 Task: Select "You were a client" as a relationship.
Action: Mouse moved to (870, 91)
Screenshot: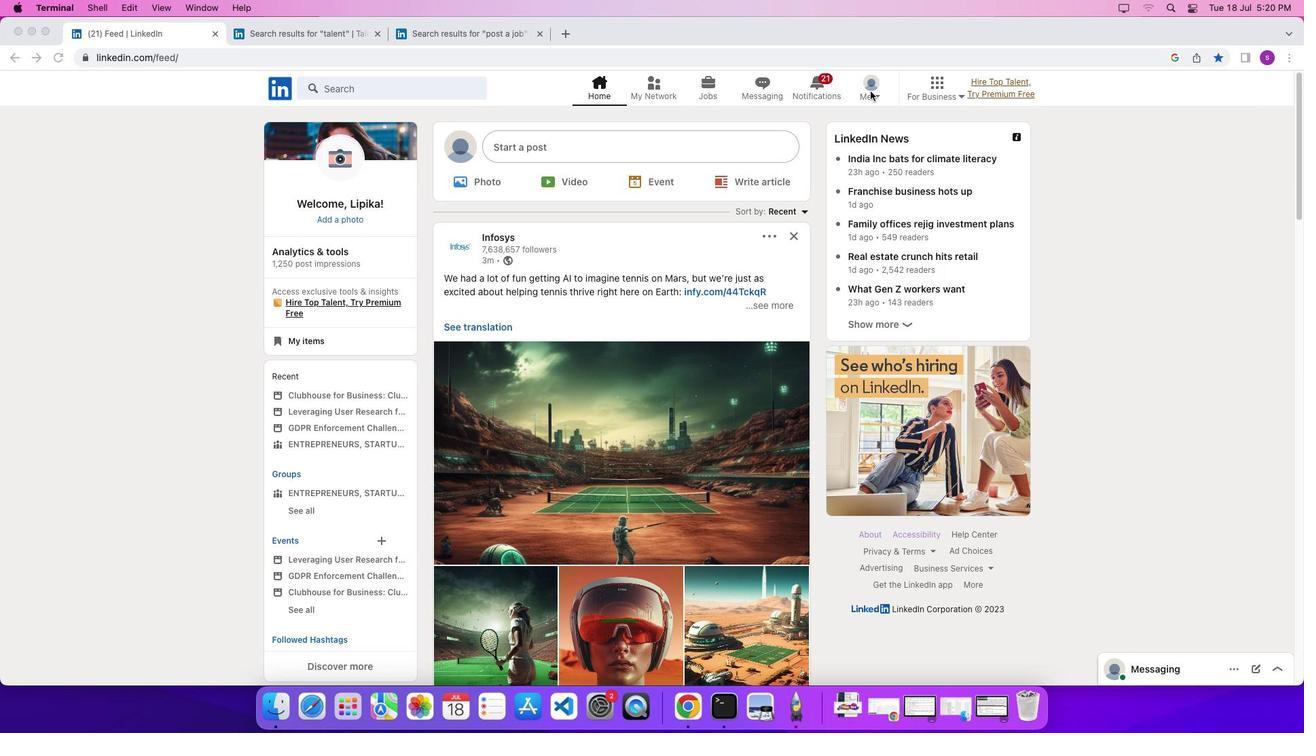 
Action: Mouse pressed left at (870, 91)
Screenshot: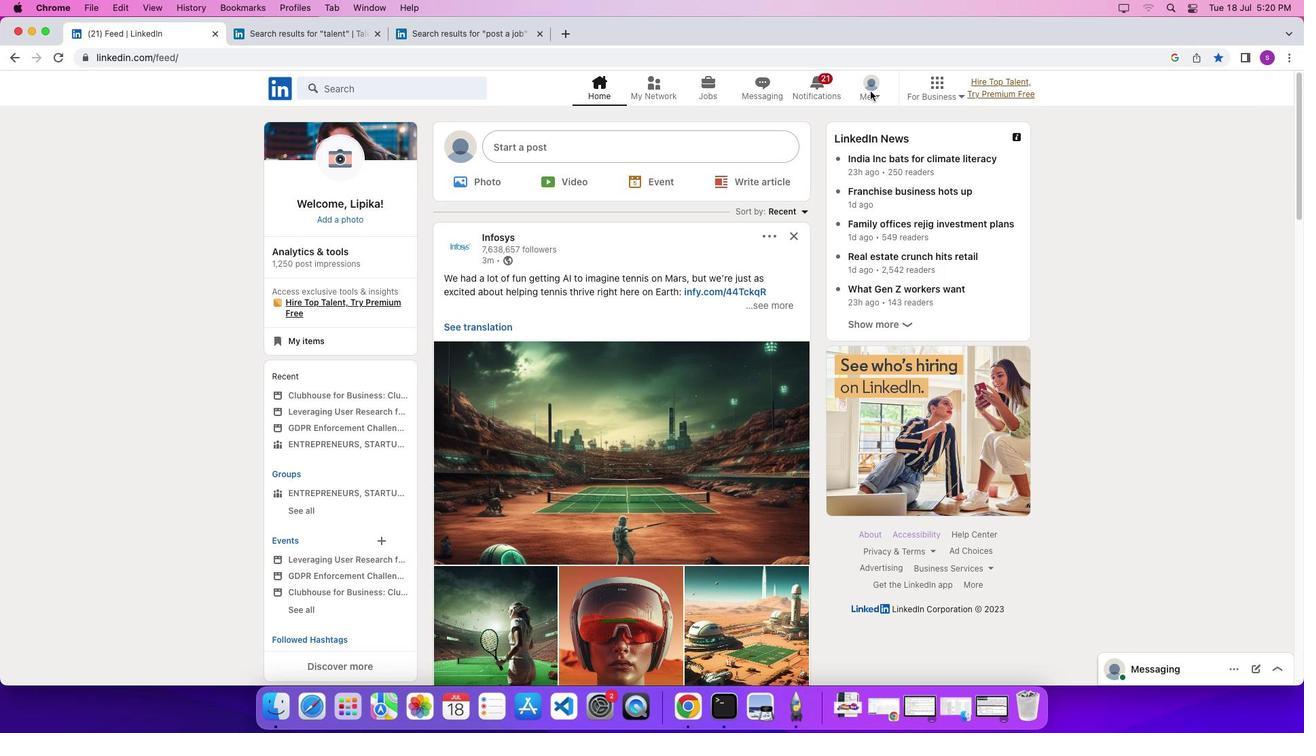 
Action: Mouse moved to (873, 93)
Screenshot: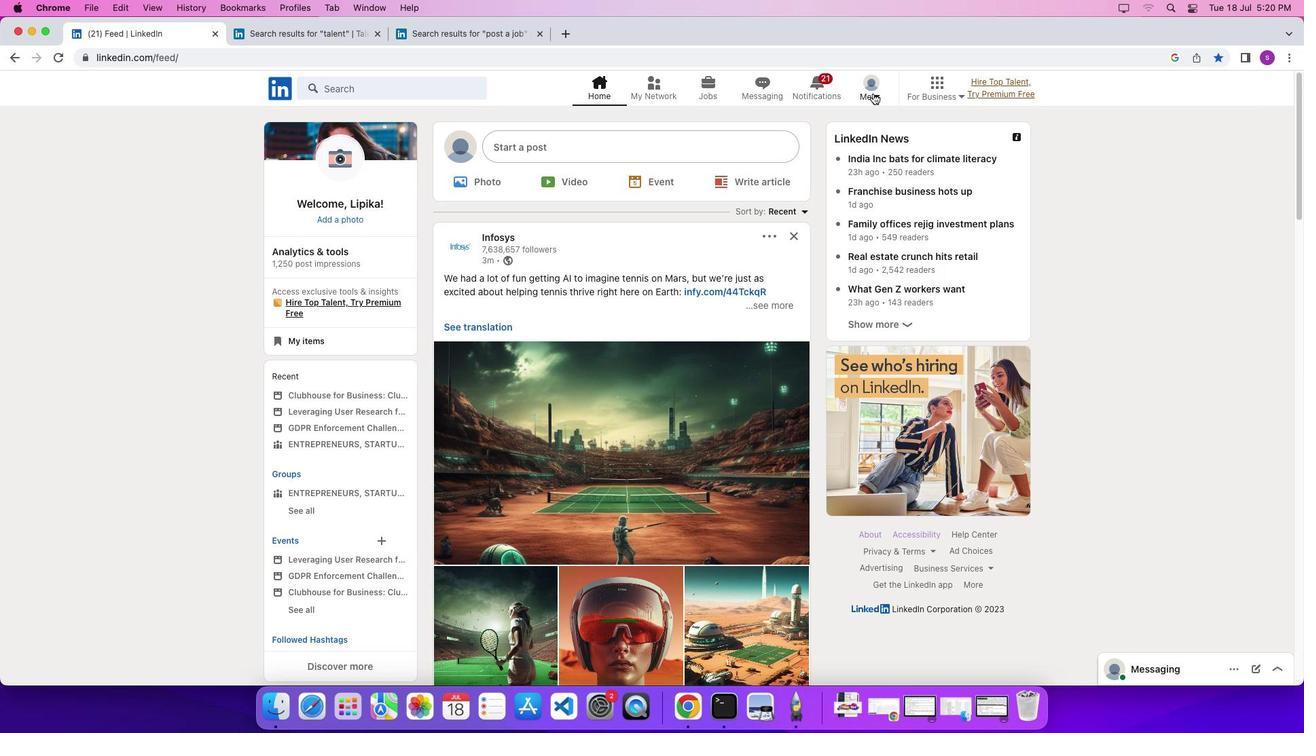 
Action: Mouse pressed left at (873, 93)
Screenshot: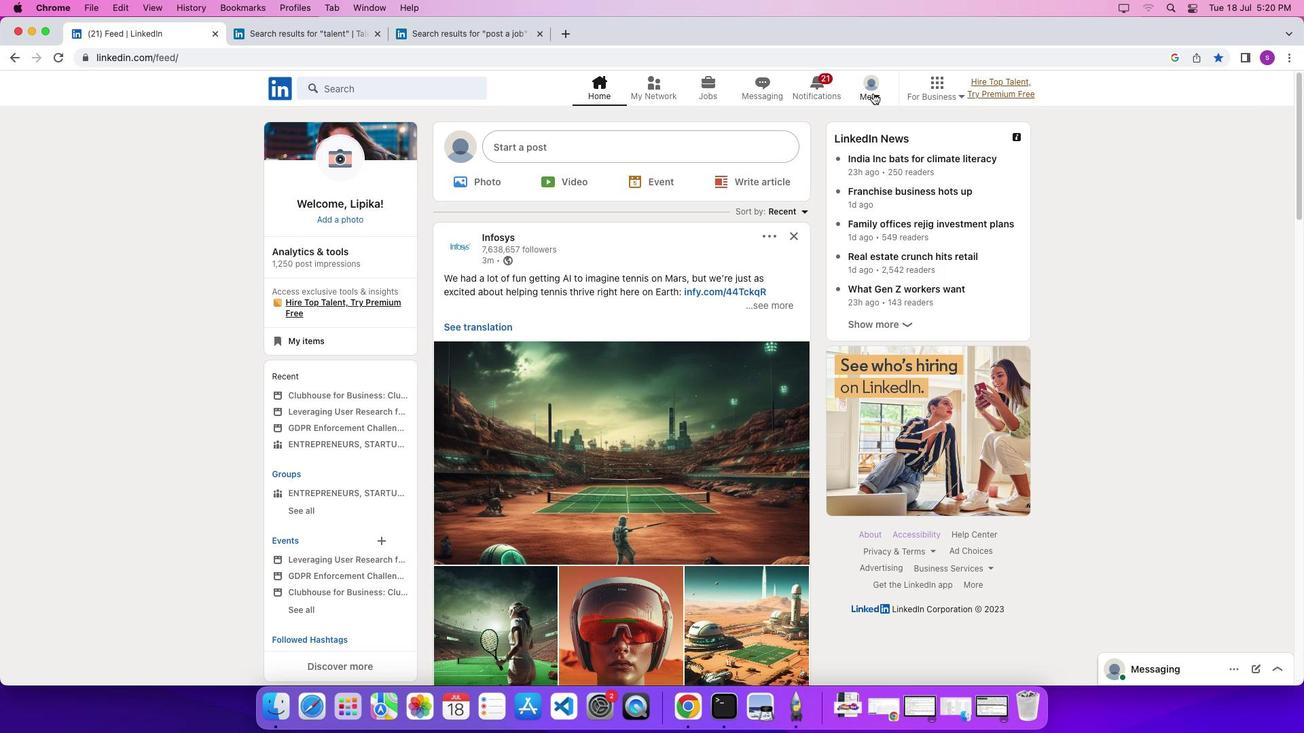 
Action: Mouse moved to (808, 166)
Screenshot: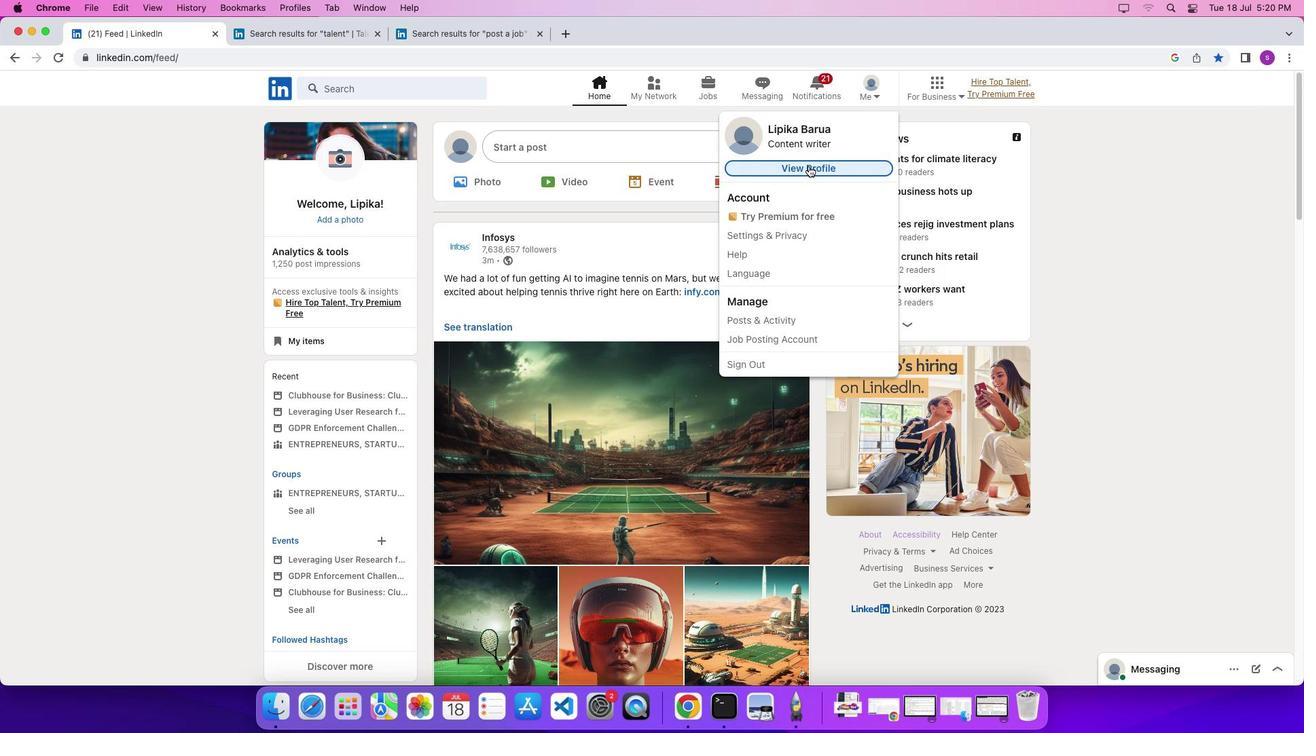 
Action: Mouse pressed left at (808, 166)
Screenshot: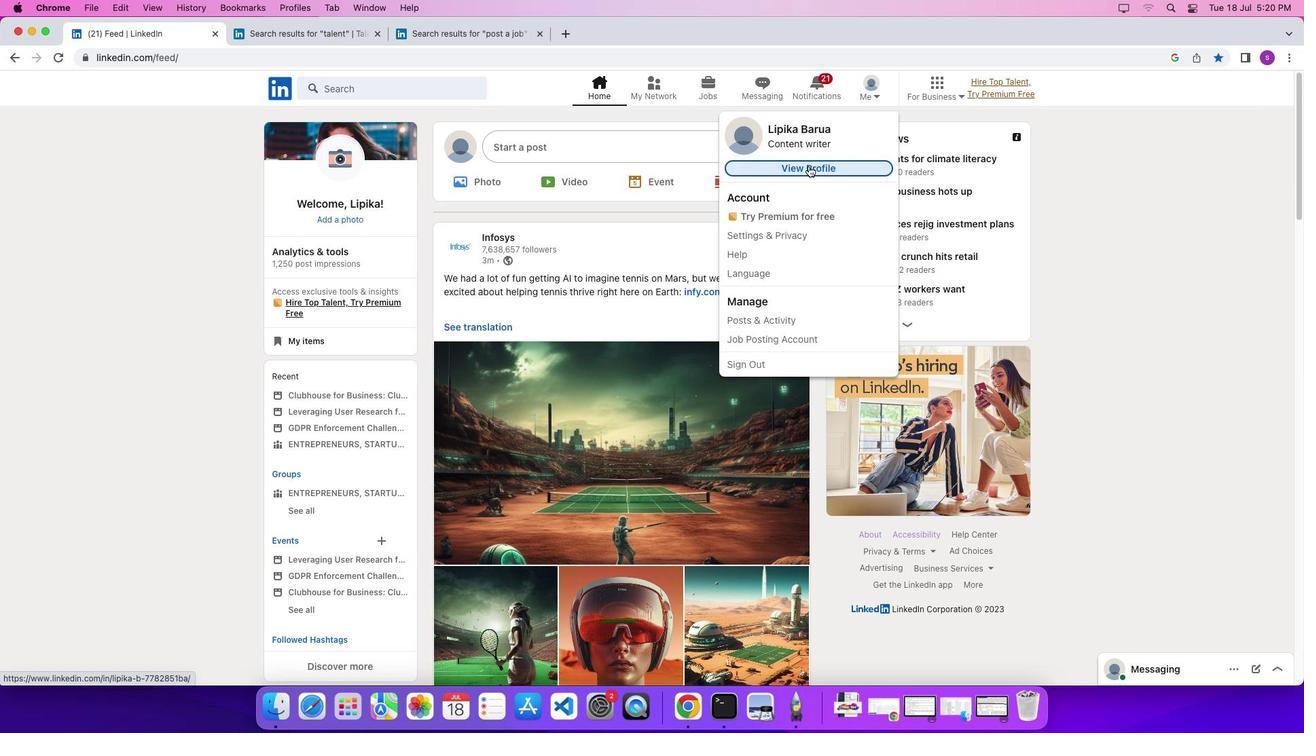 
Action: Mouse moved to (394, 438)
Screenshot: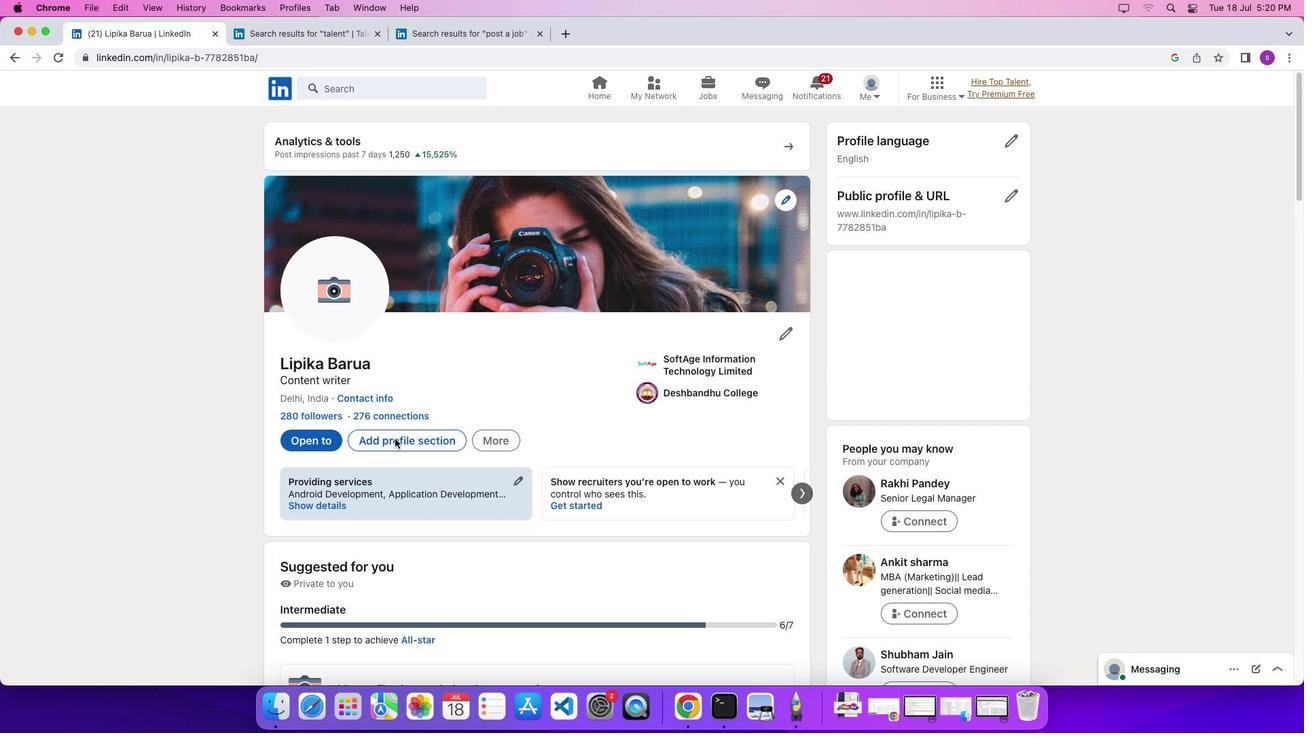 
Action: Mouse pressed left at (394, 438)
Screenshot: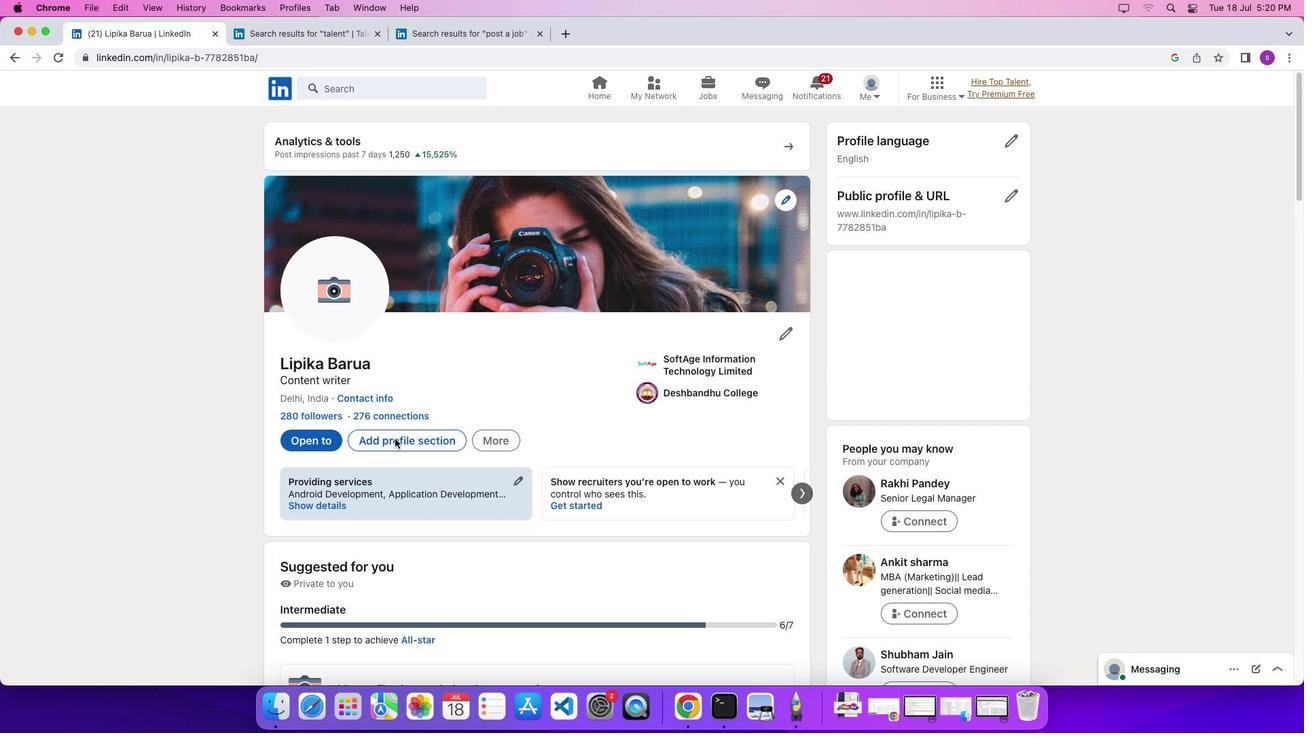 
Action: Mouse moved to (519, 372)
Screenshot: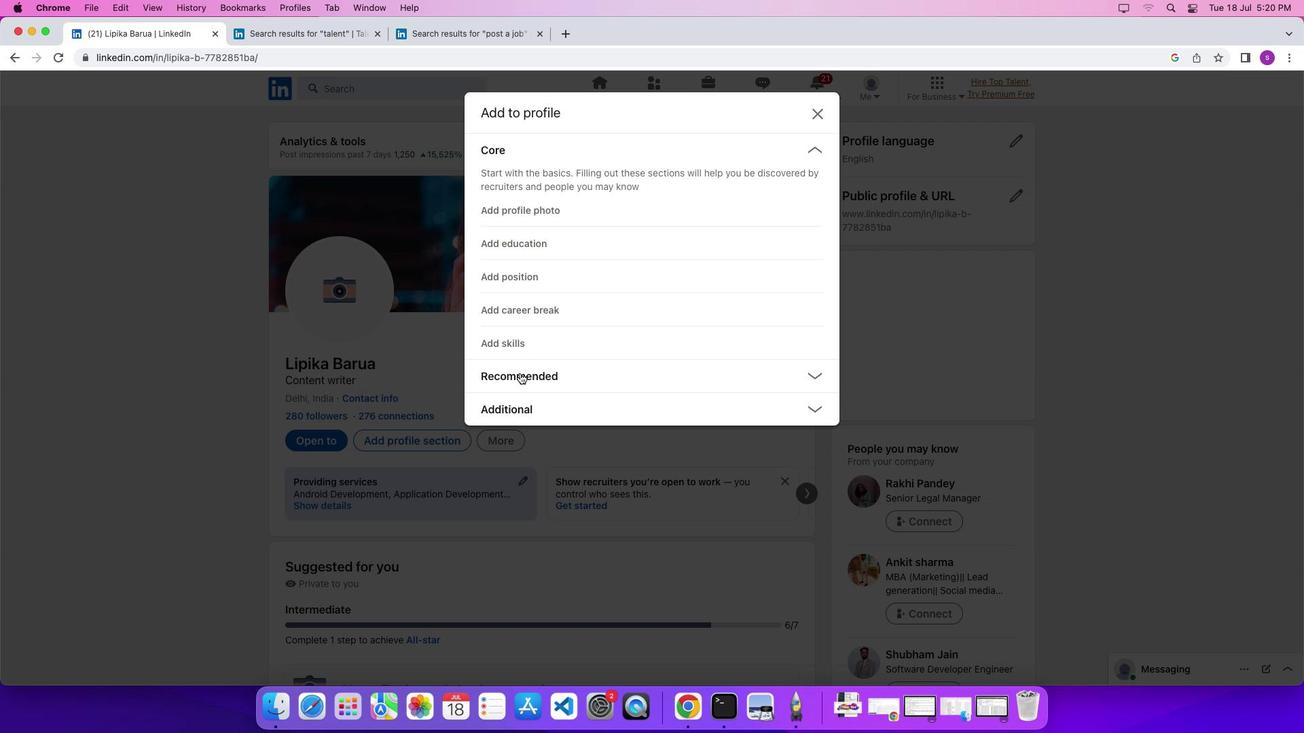 
Action: Mouse pressed left at (519, 372)
Screenshot: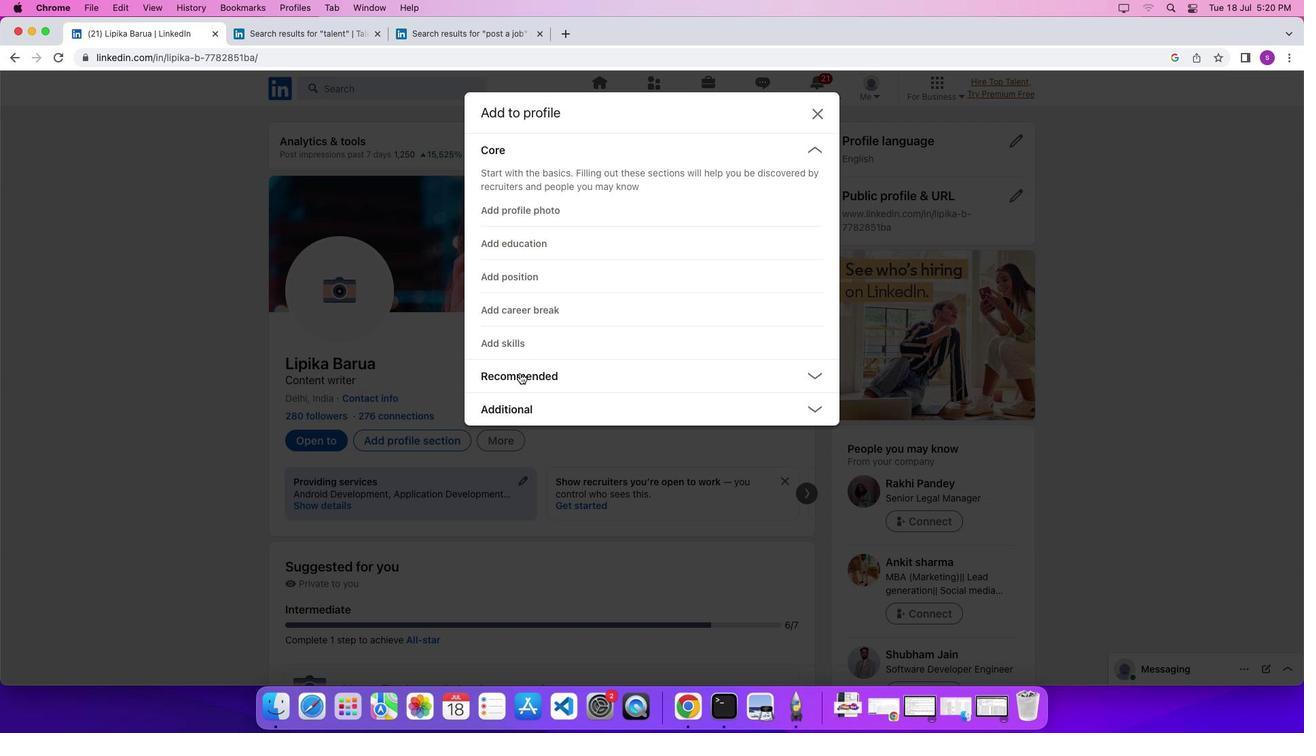 
Action: Mouse moved to (516, 378)
Screenshot: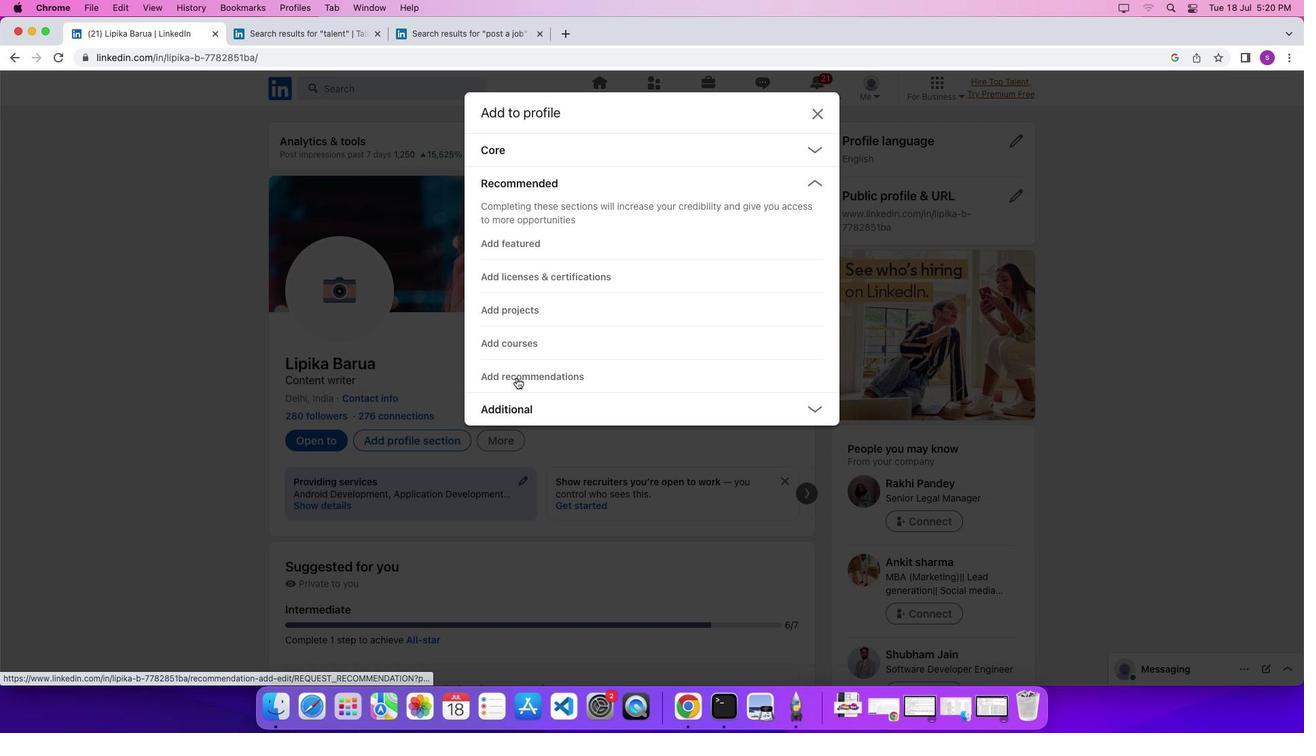 
Action: Mouse pressed left at (516, 378)
Screenshot: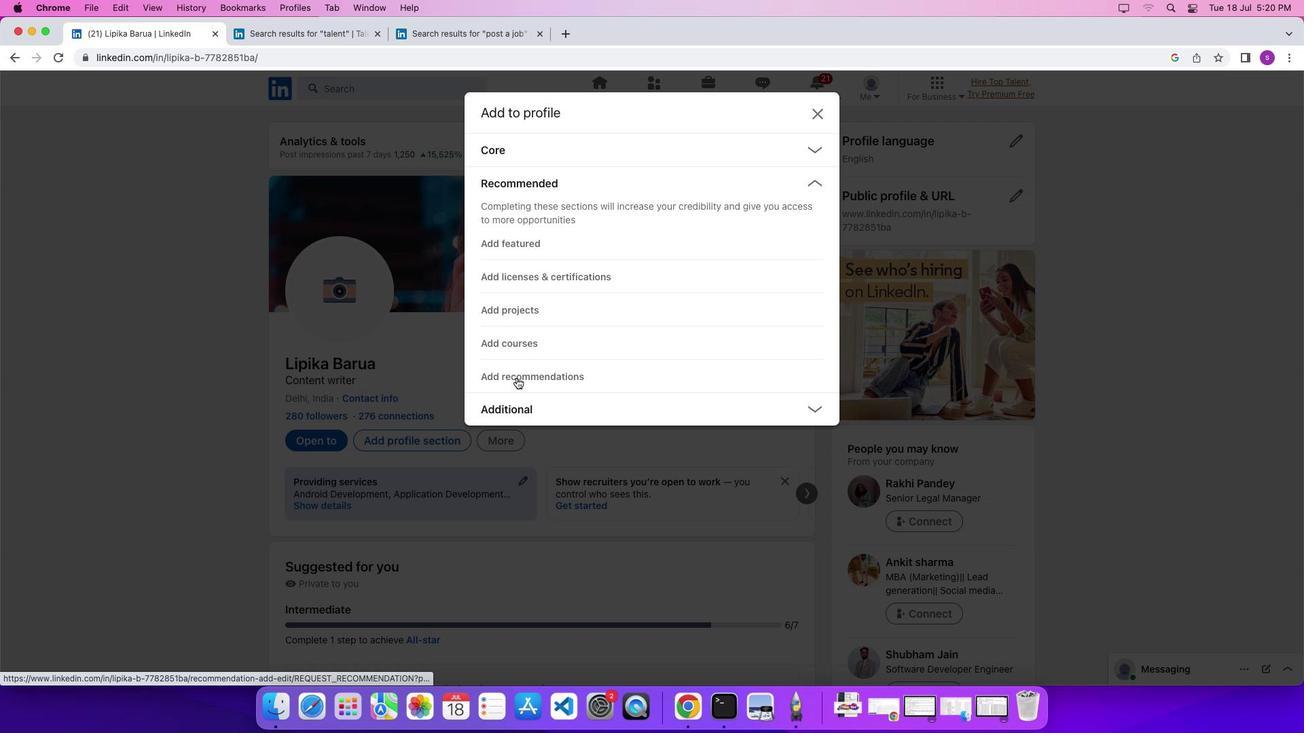 
Action: Mouse moved to (501, 241)
Screenshot: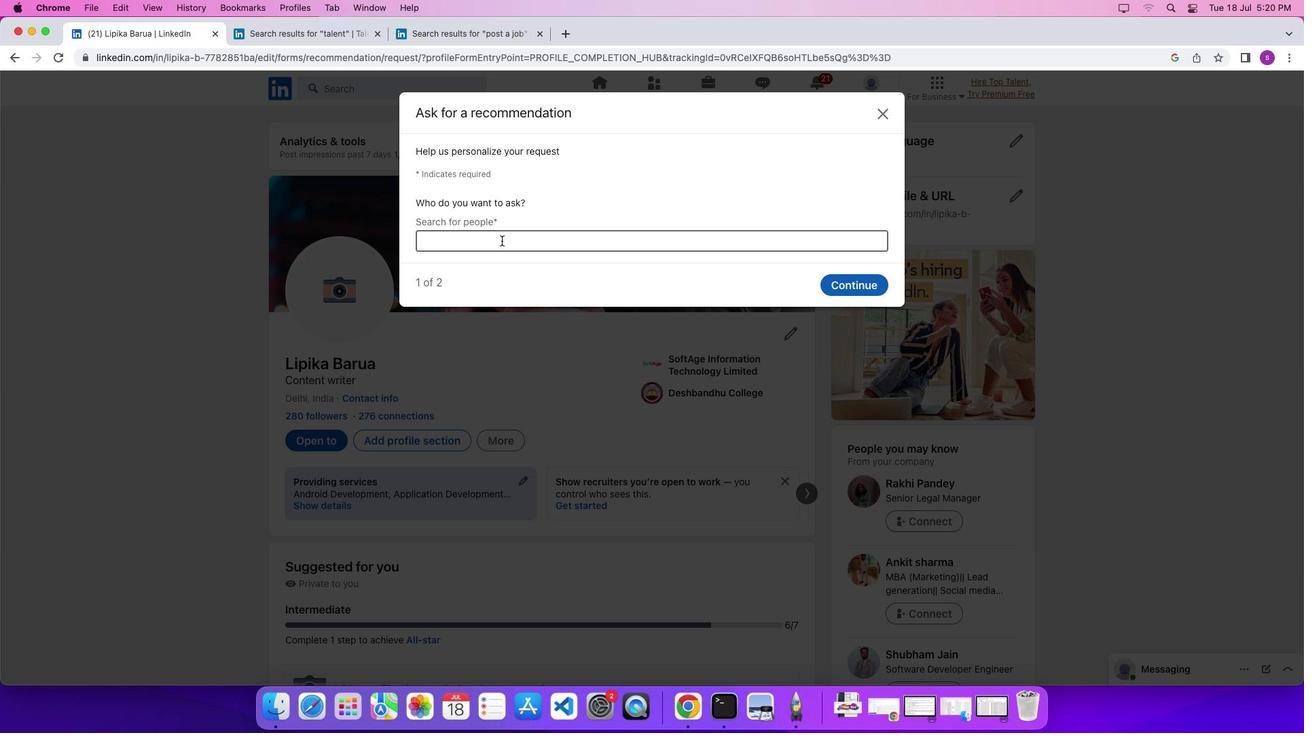 
Action: Mouse pressed left at (501, 241)
Screenshot: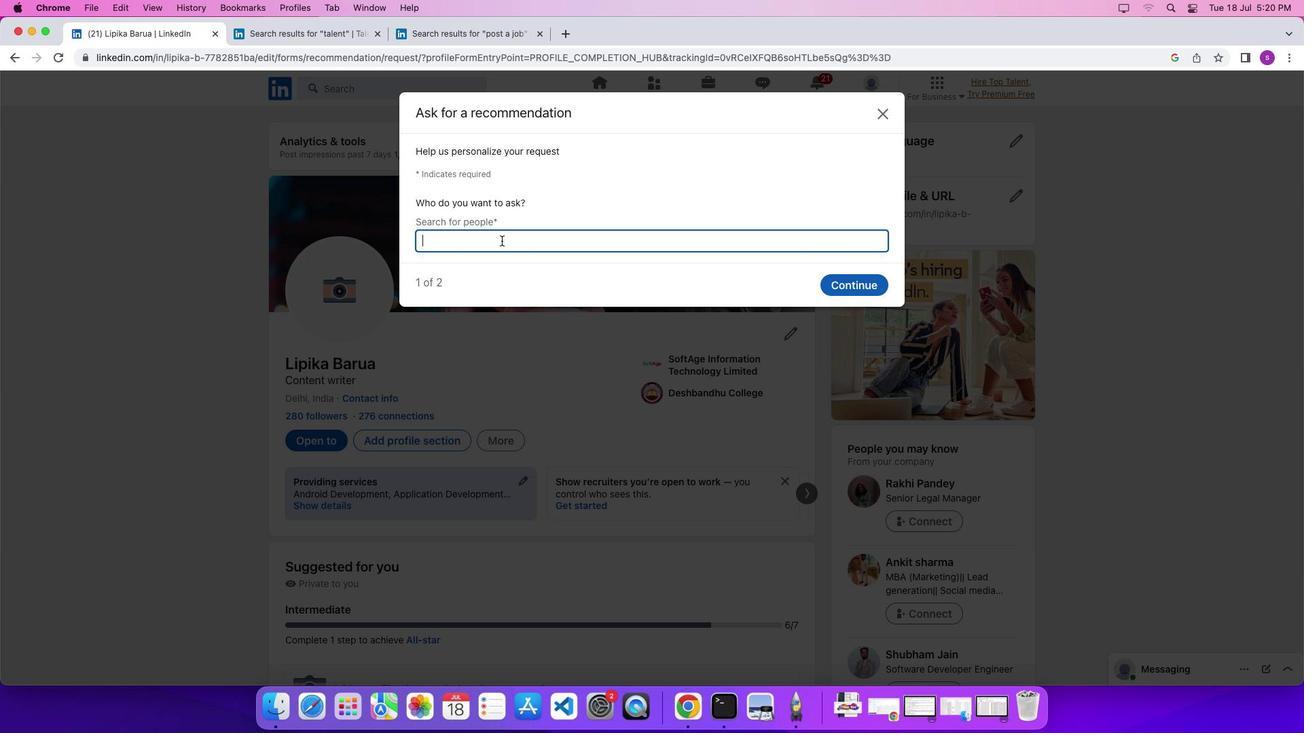 
Action: Key pressed 'h''i'
Screenshot: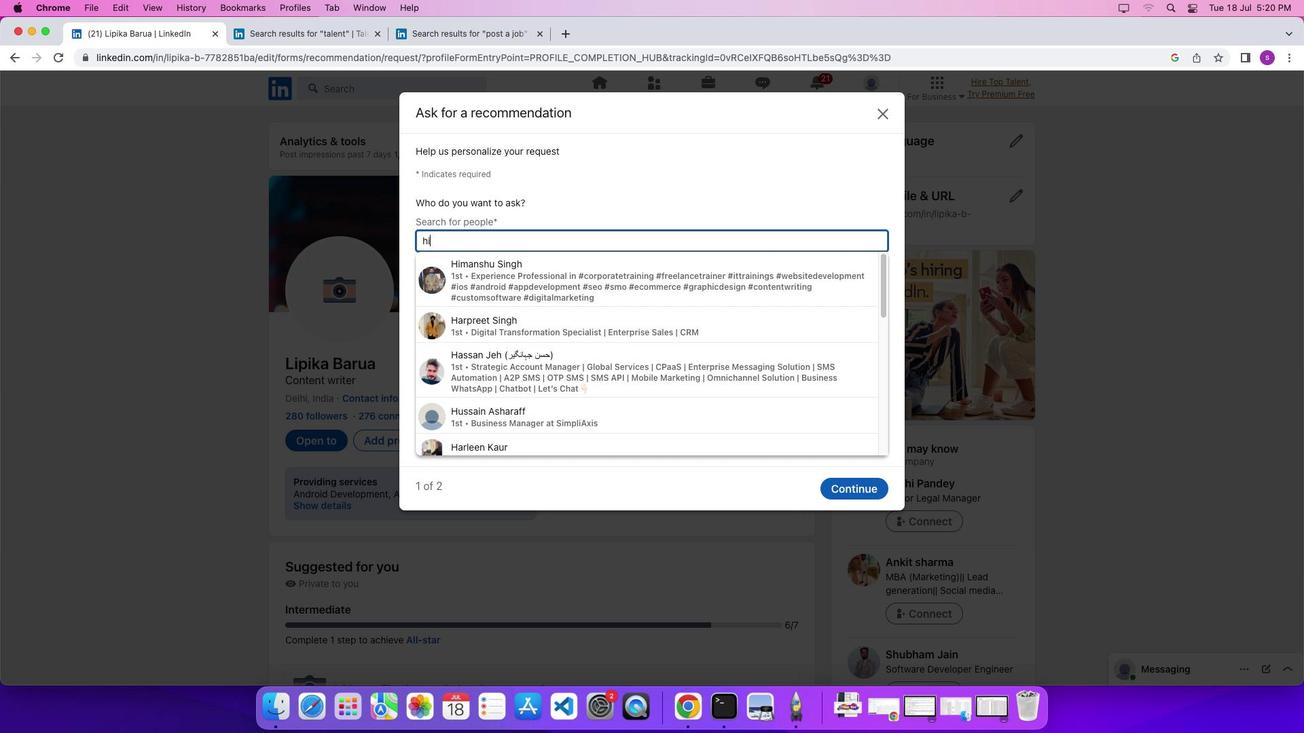 
Action: Mouse moved to (595, 283)
Screenshot: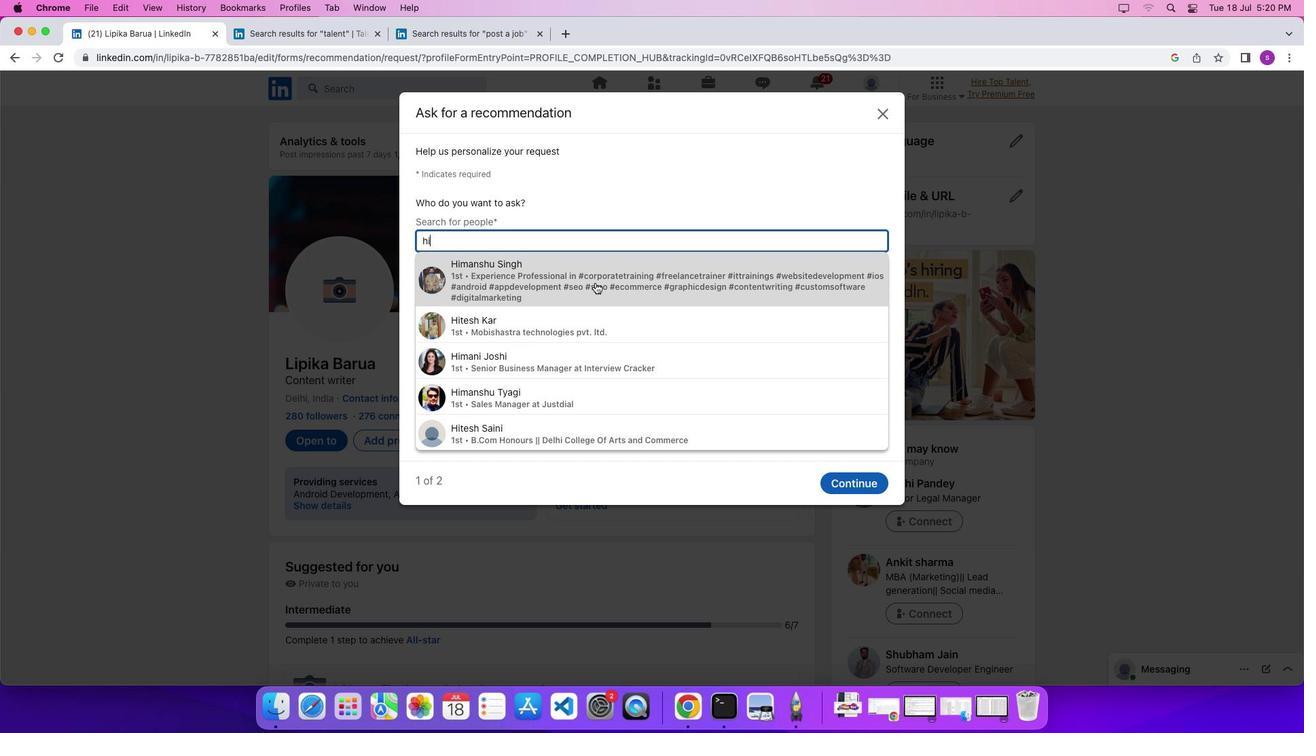 
Action: Mouse pressed left at (595, 283)
Screenshot: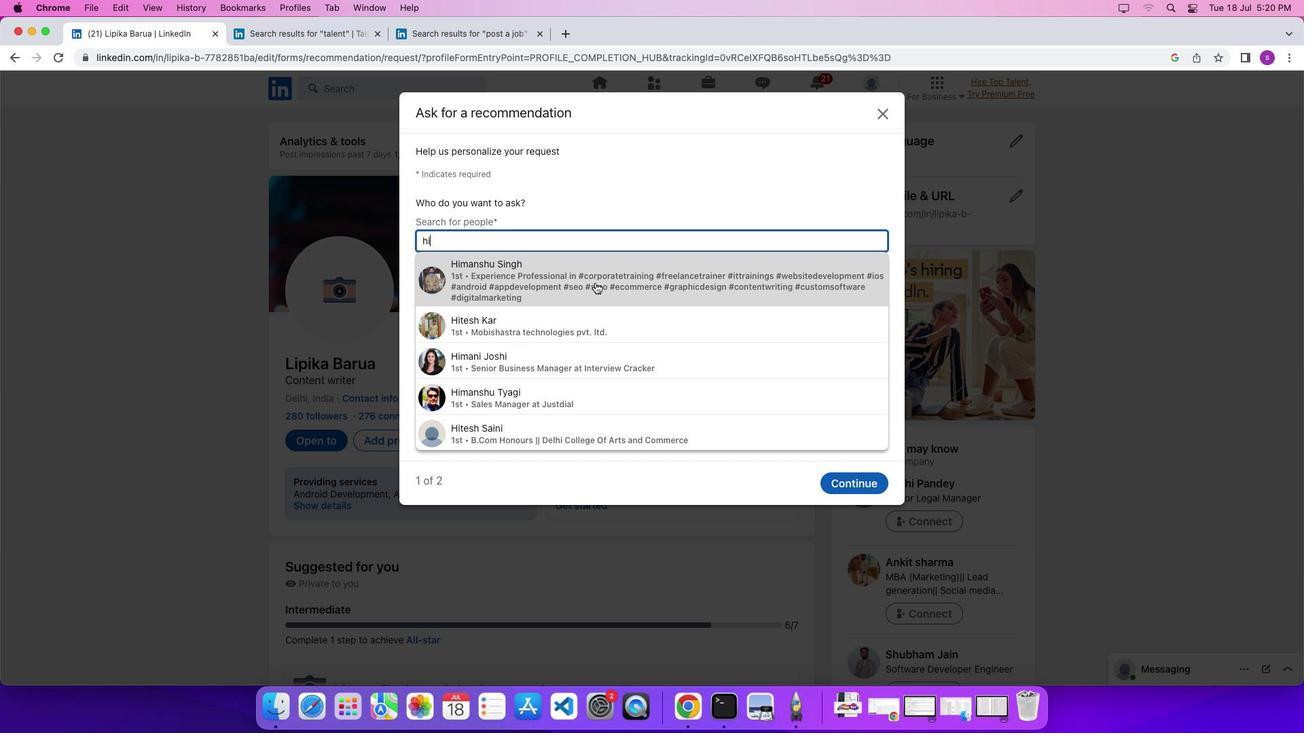 
Action: Mouse moved to (873, 284)
Screenshot: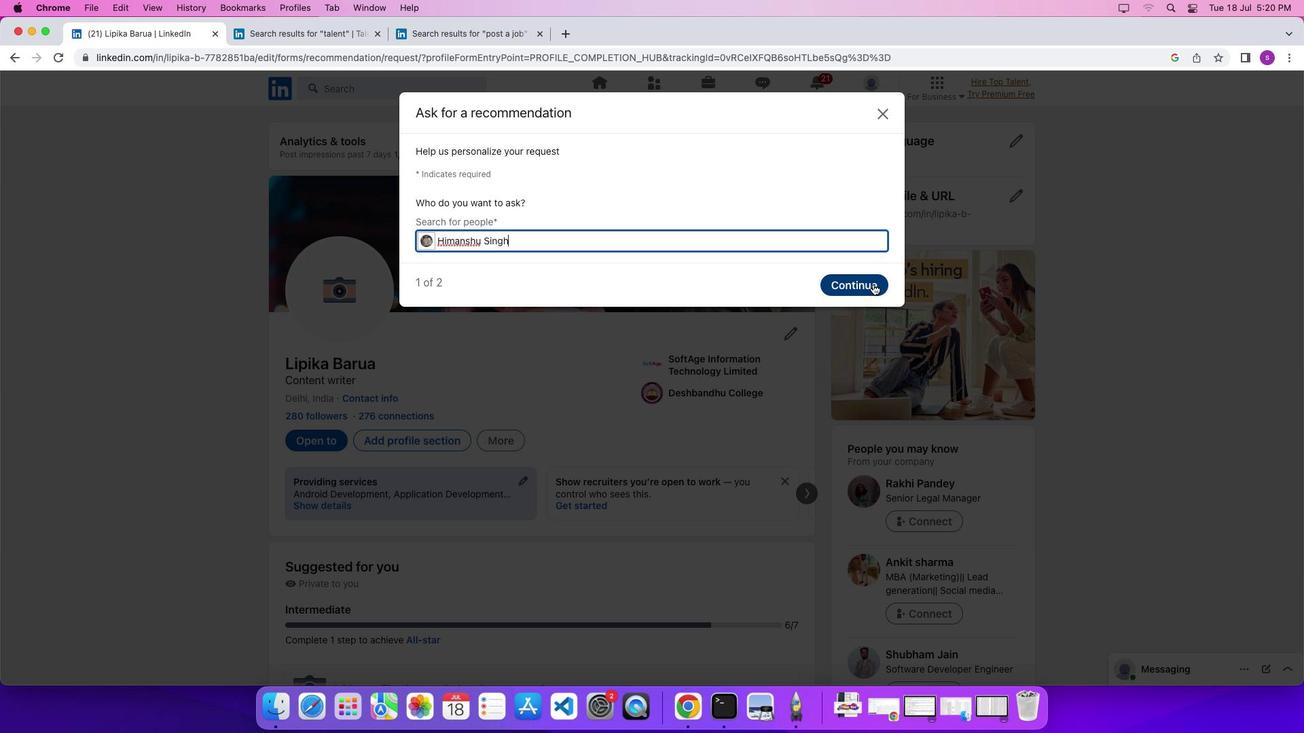
Action: Mouse pressed left at (873, 284)
Screenshot: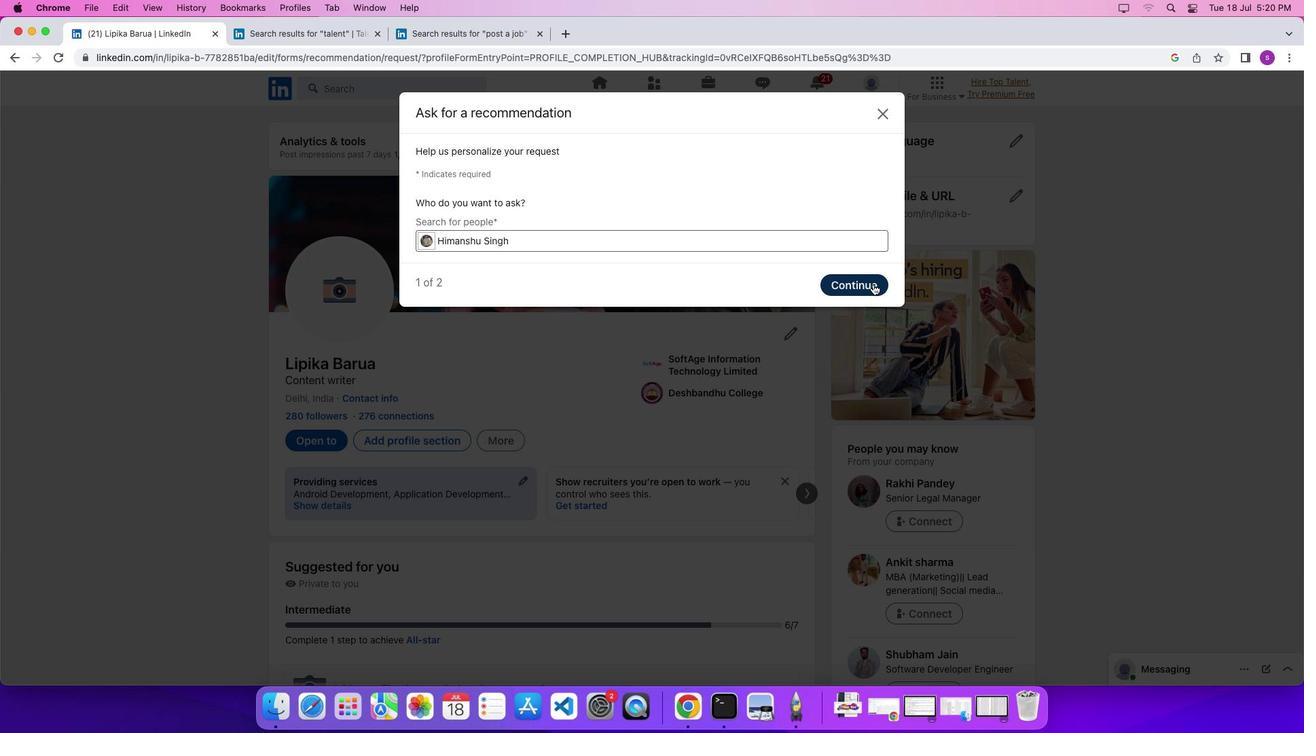 
Action: Mouse moved to (571, 290)
Screenshot: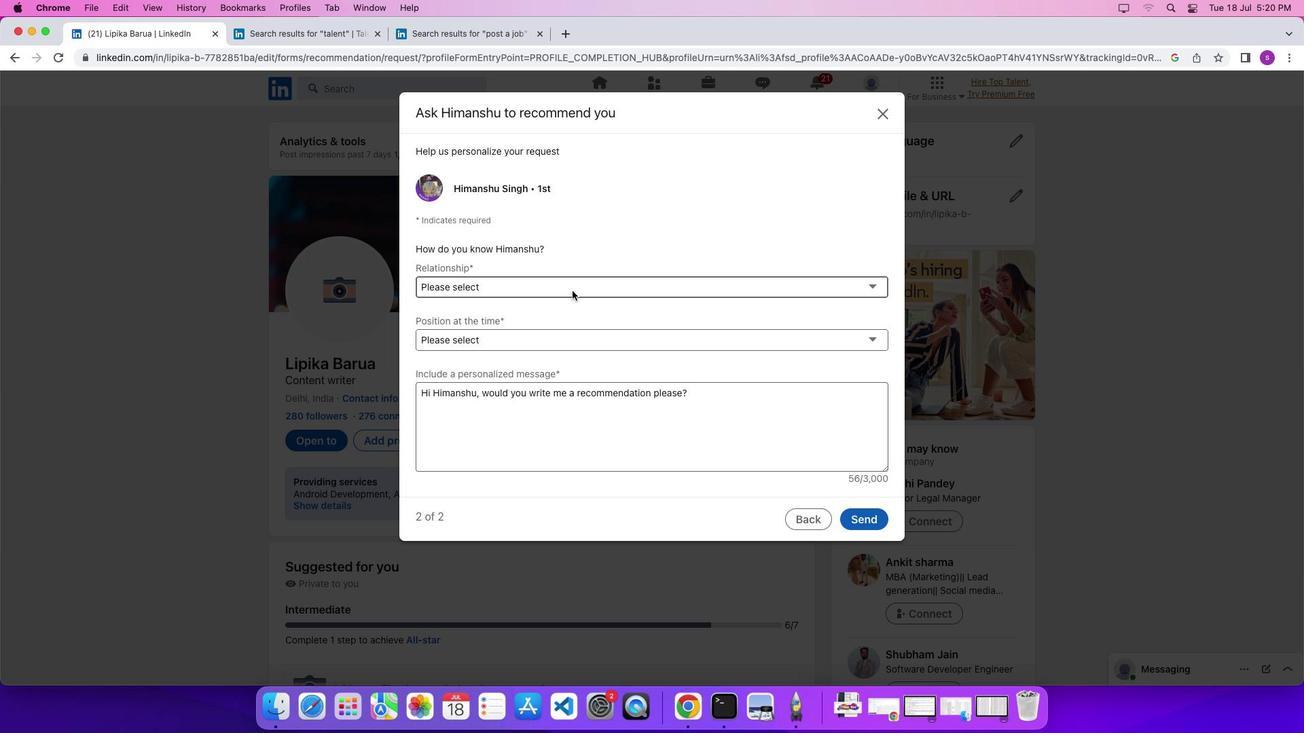 
Action: Mouse pressed left at (571, 290)
Screenshot: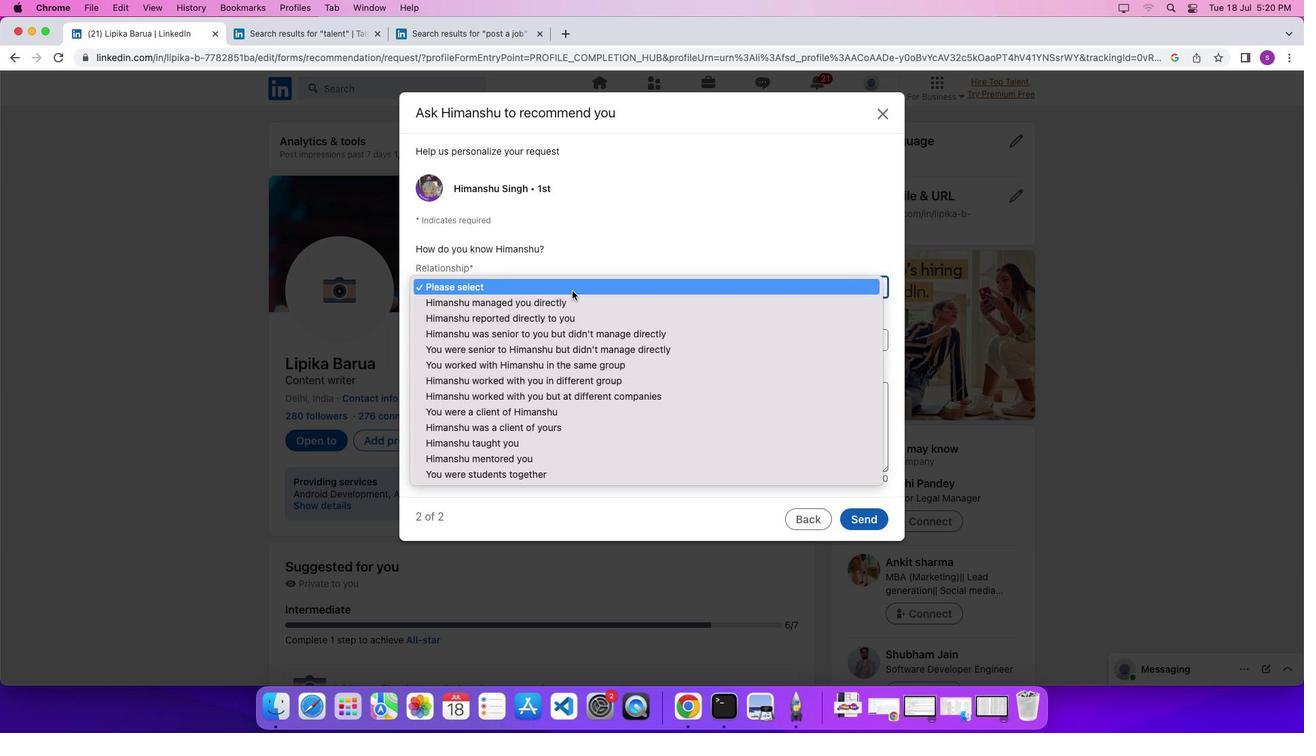 
Action: Mouse moved to (531, 414)
Screenshot: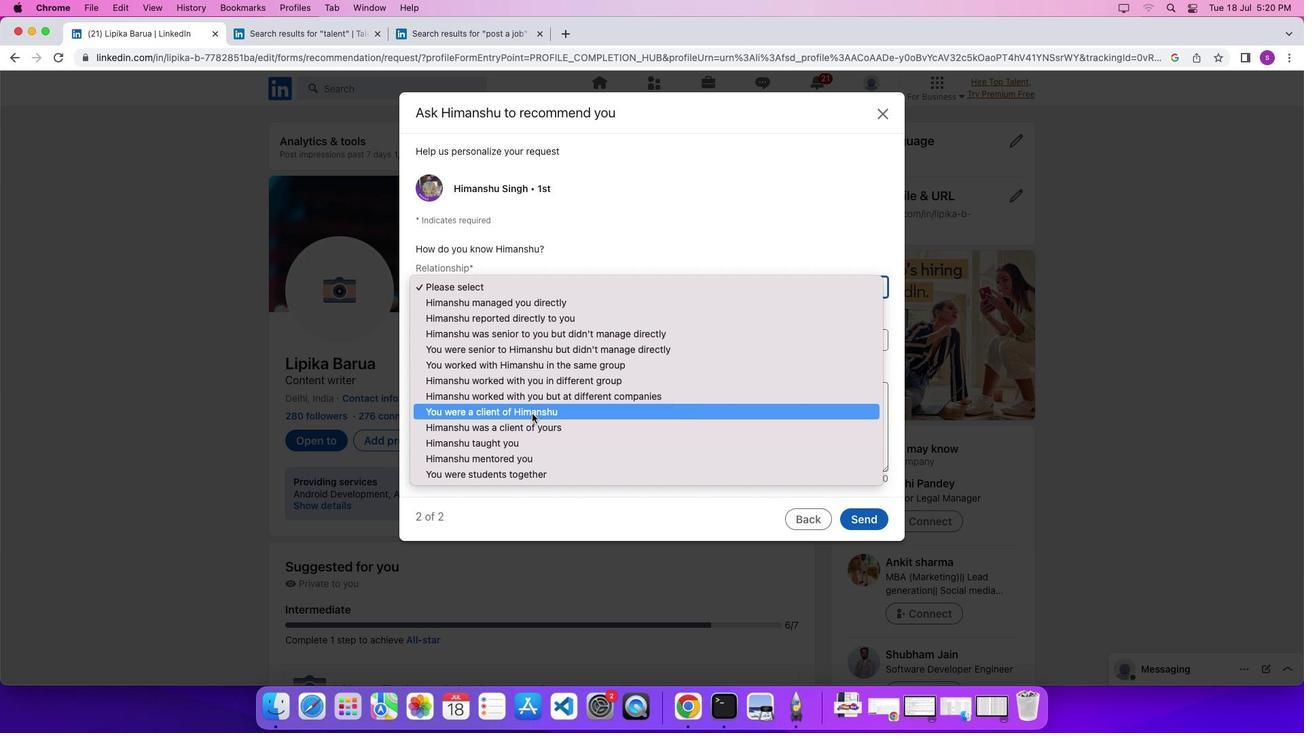 
Action: Mouse pressed left at (531, 414)
Screenshot: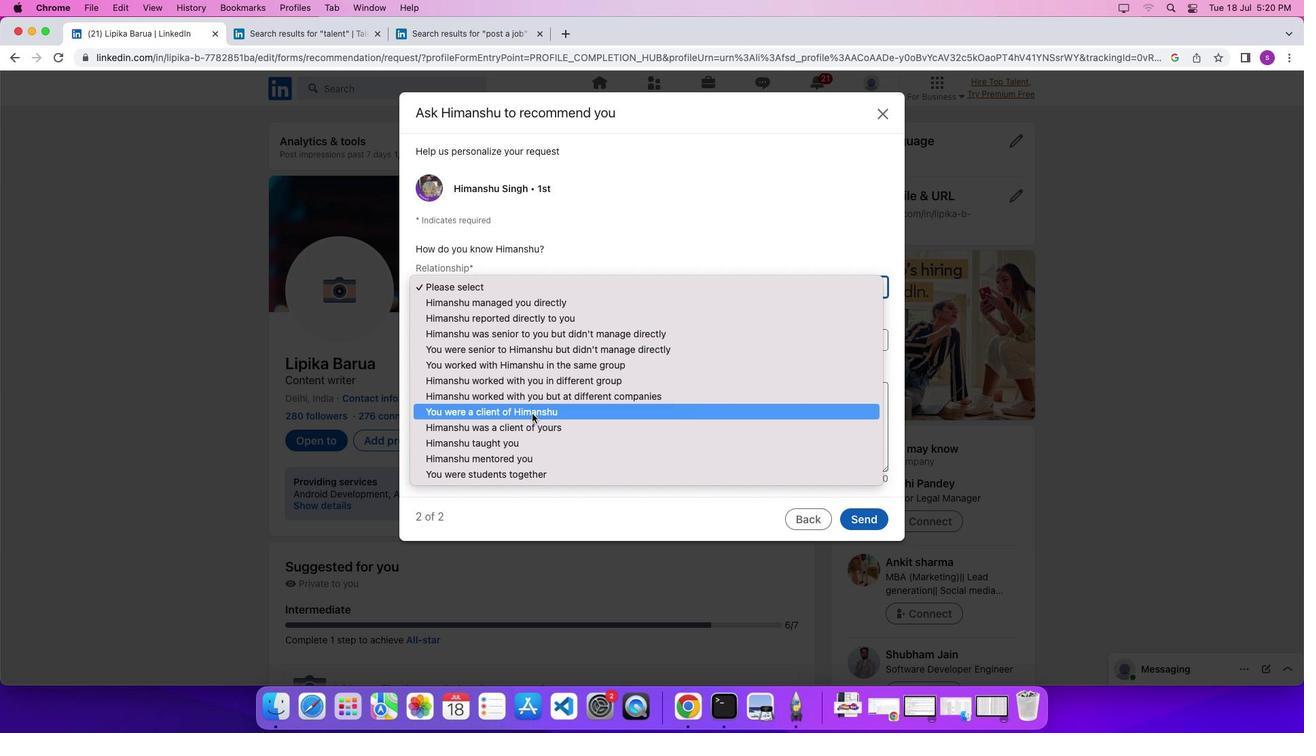 
Action: Mouse moved to (531, 414)
Screenshot: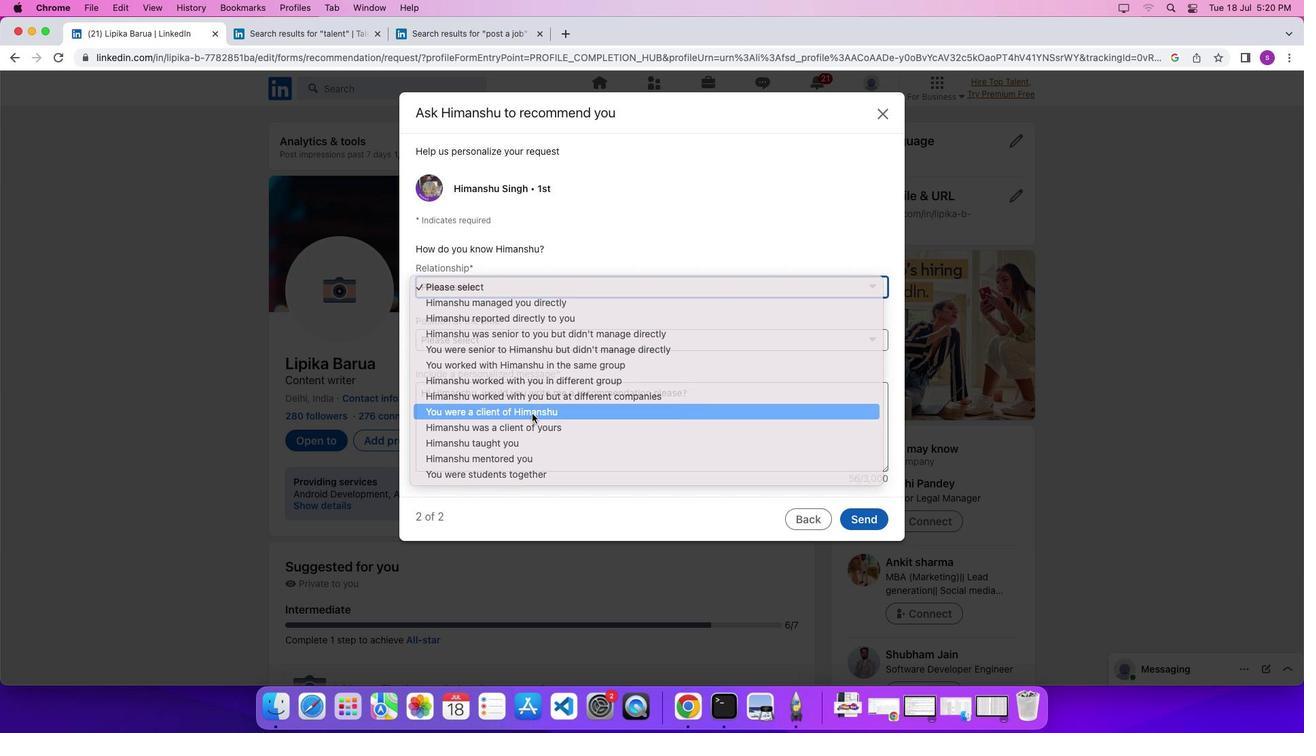 
